 Task: Look for products in the category "Cheddar" from Store Brand only.
Action: Mouse moved to (804, 276)
Screenshot: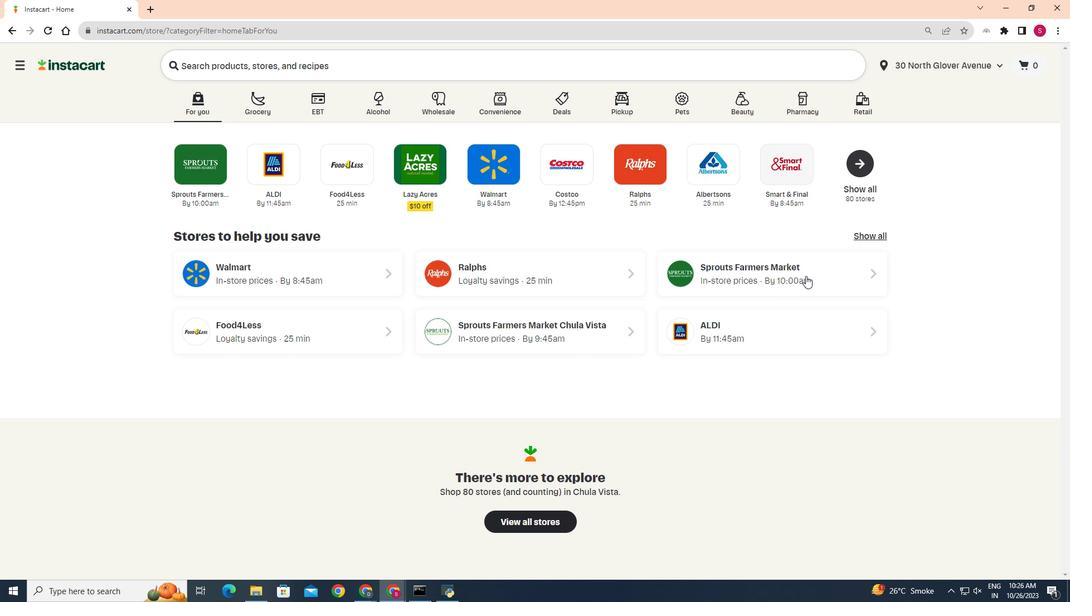 
Action: Mouse pressed left at (804, 276)
Screenshot: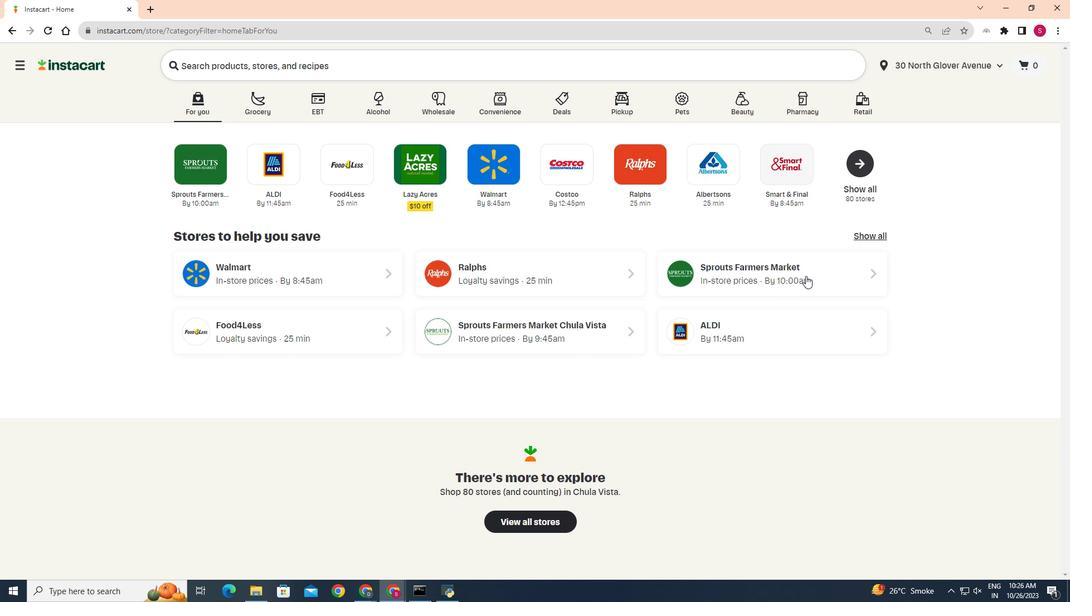 
Action: Mouse moved to (30, 511)
Screenshot: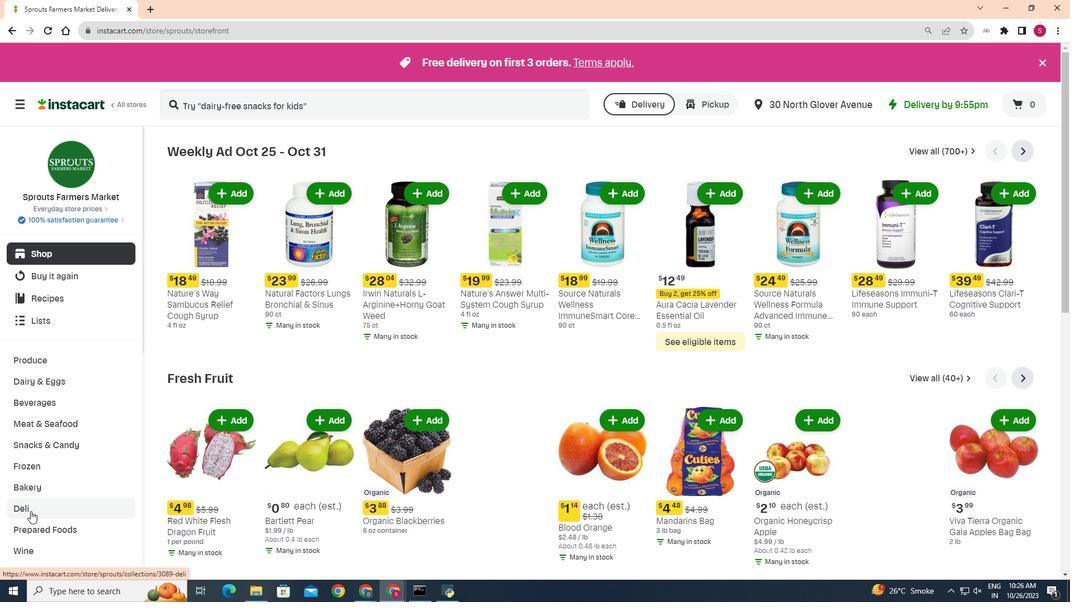
Action: Mouse pressed left at (30, 511)
Screenshot: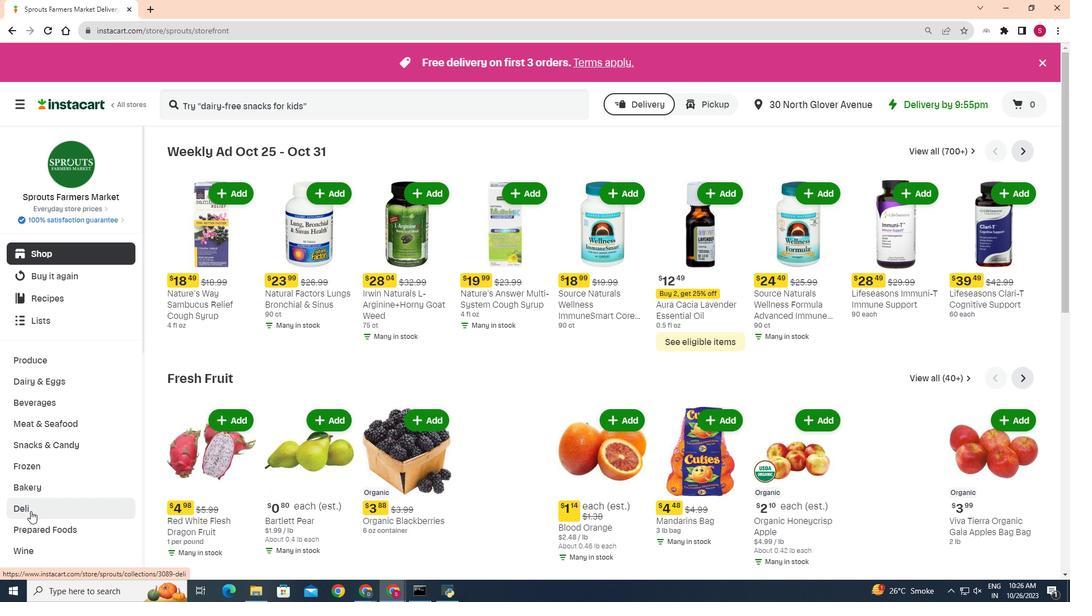 
Action: Mouse moved to (287, 175)
Screenshot: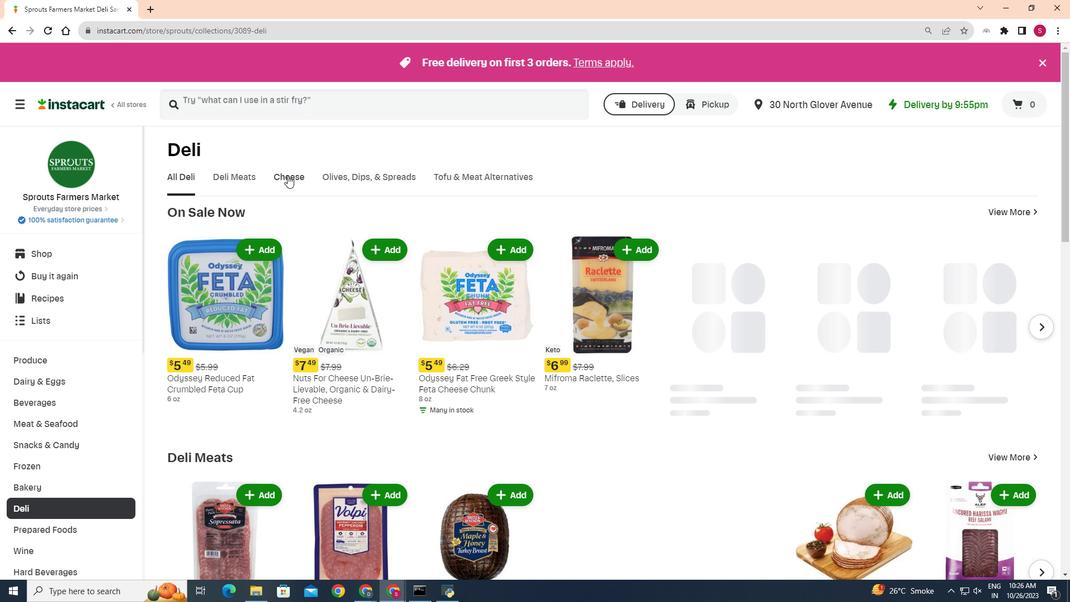 
Action: Mouse pressed left at (287, 175)
Screenshot: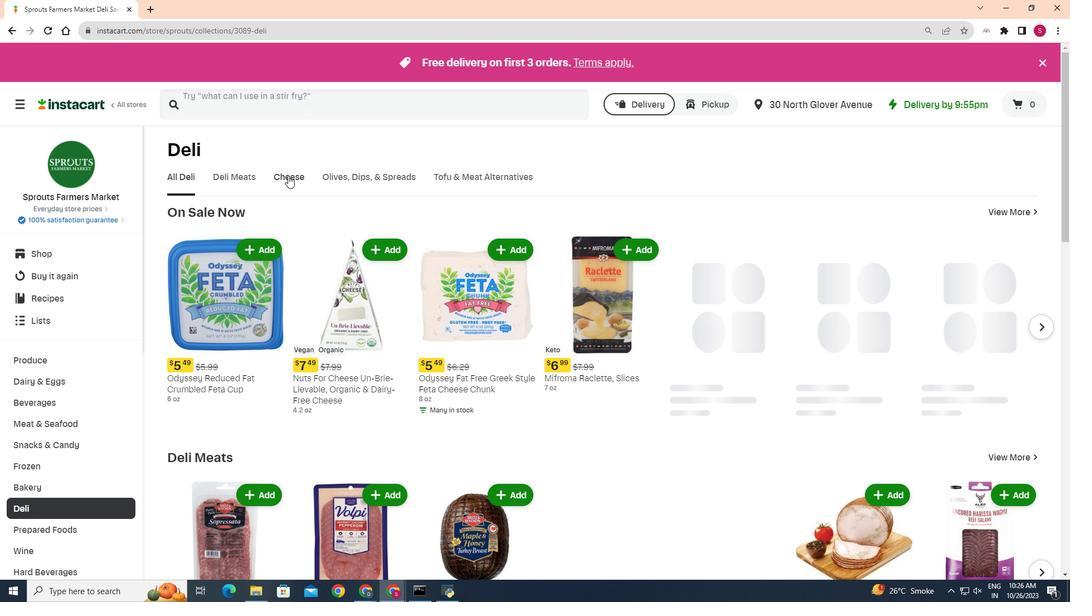 
Action: Mouse moved to (252, 226)
Screenshot: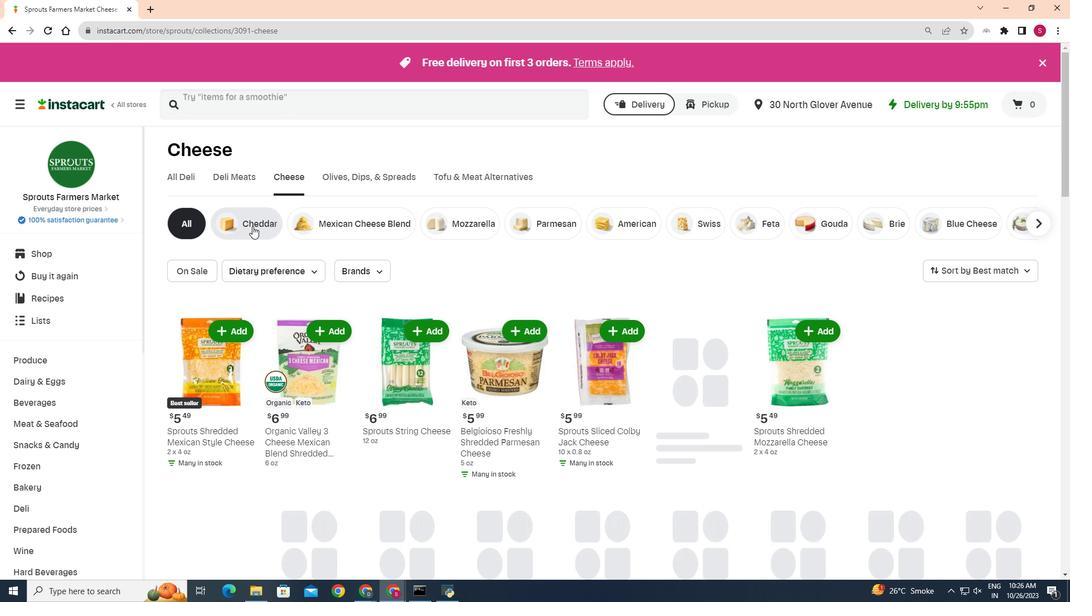 
Action: Mouse pressed left at (252, 226)
Screenshot: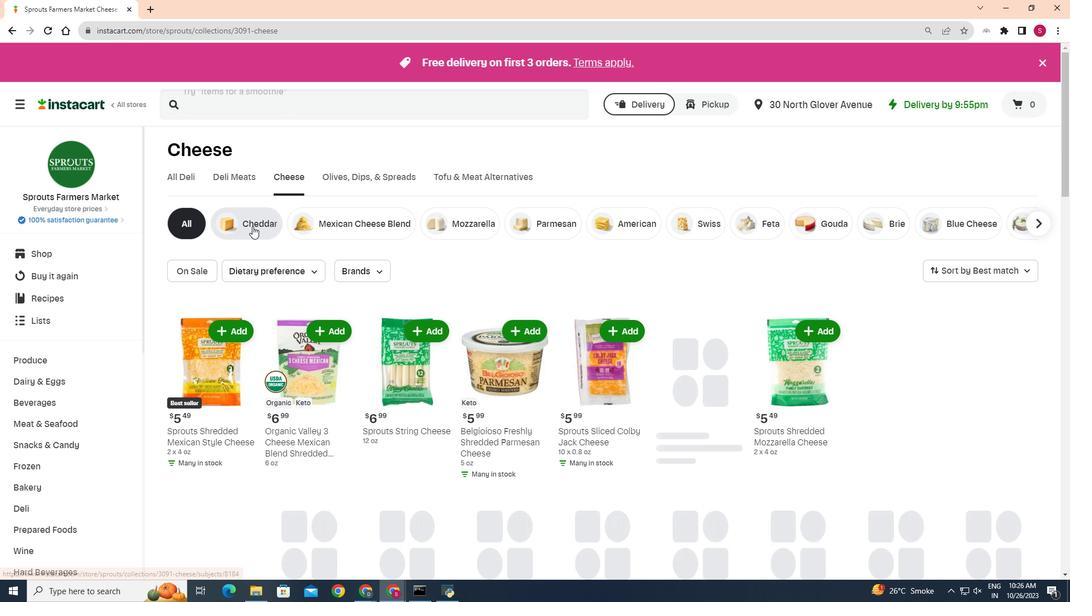 
Action: Mouse moved to (384, 272)
Screenshot: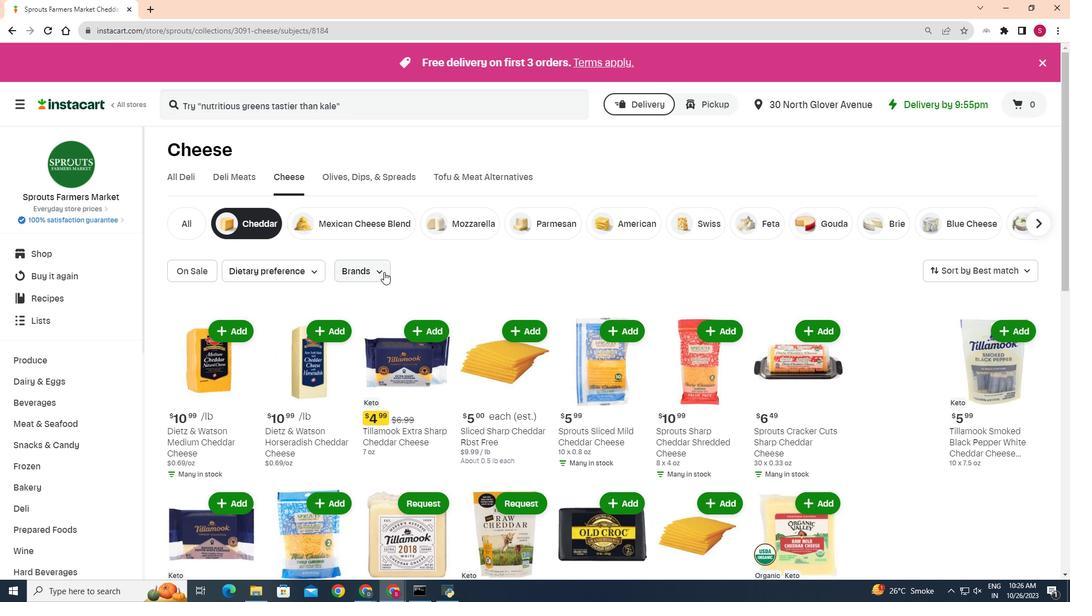 
Action: Mouse pressed left at (384, 272)
Screenshot: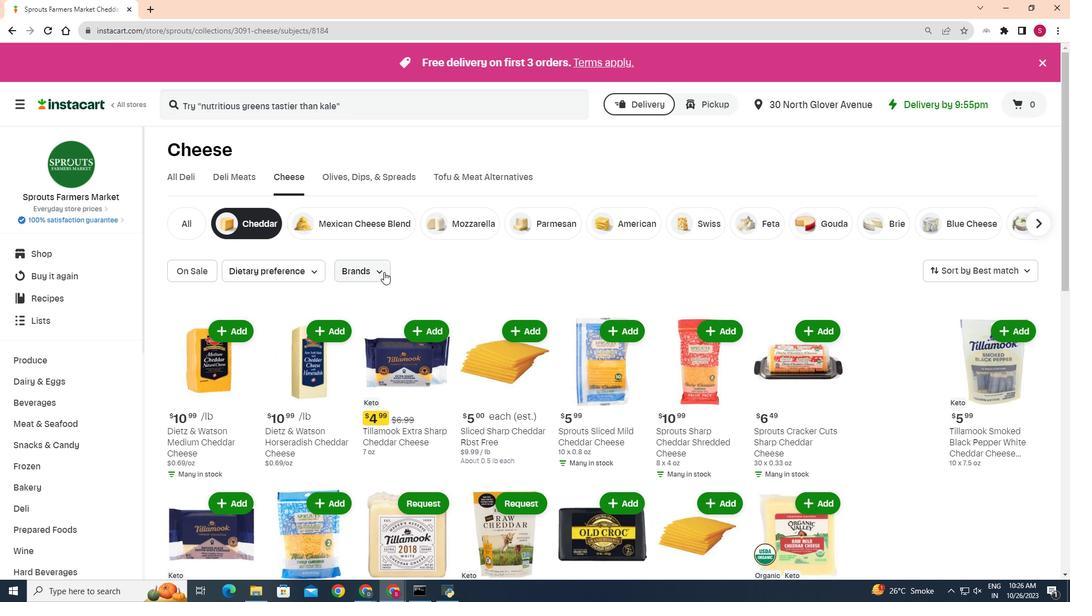 
Action: Mouse moved to (352, 300)
Screenshot: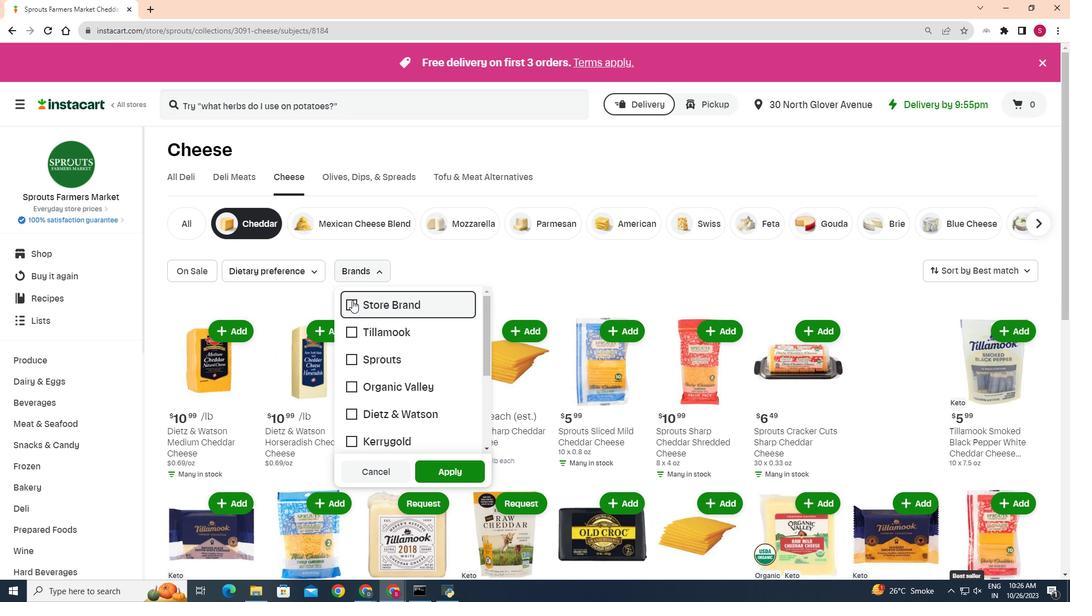 
Action: Mouse pressed left at (352, 300)
Screenshot: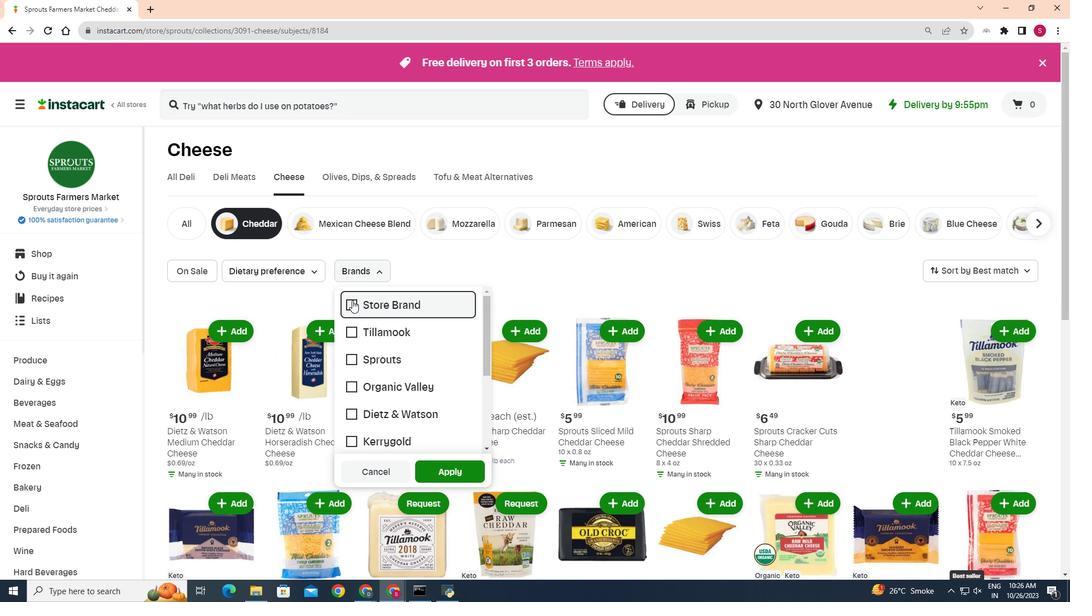 
Action: Mouse moved to (444, 473)
Screenshot: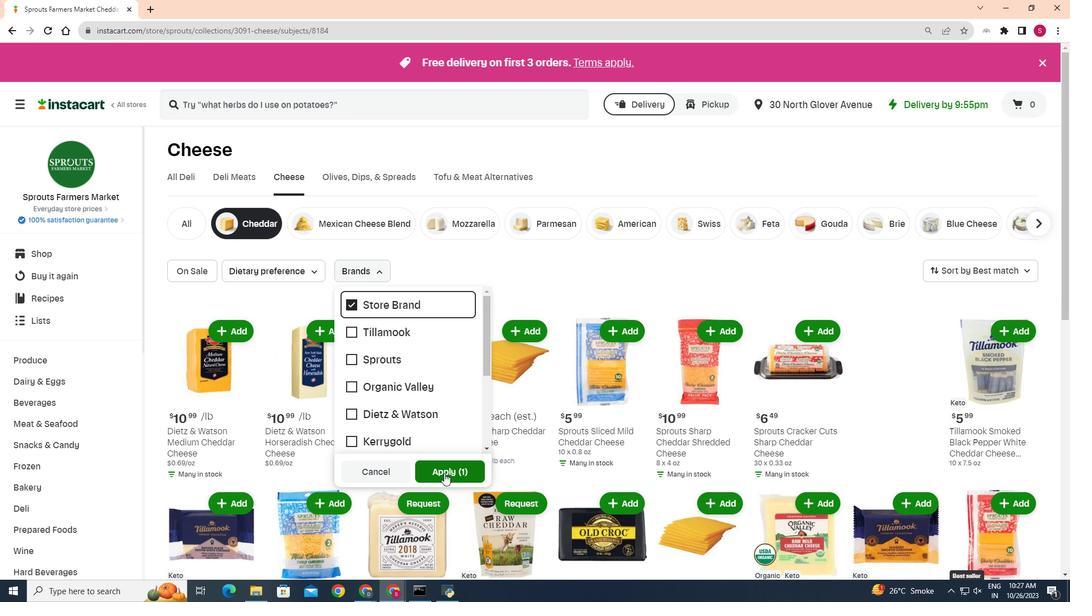 
Action: Mouse pressed left at (444, 473)
Screenshot: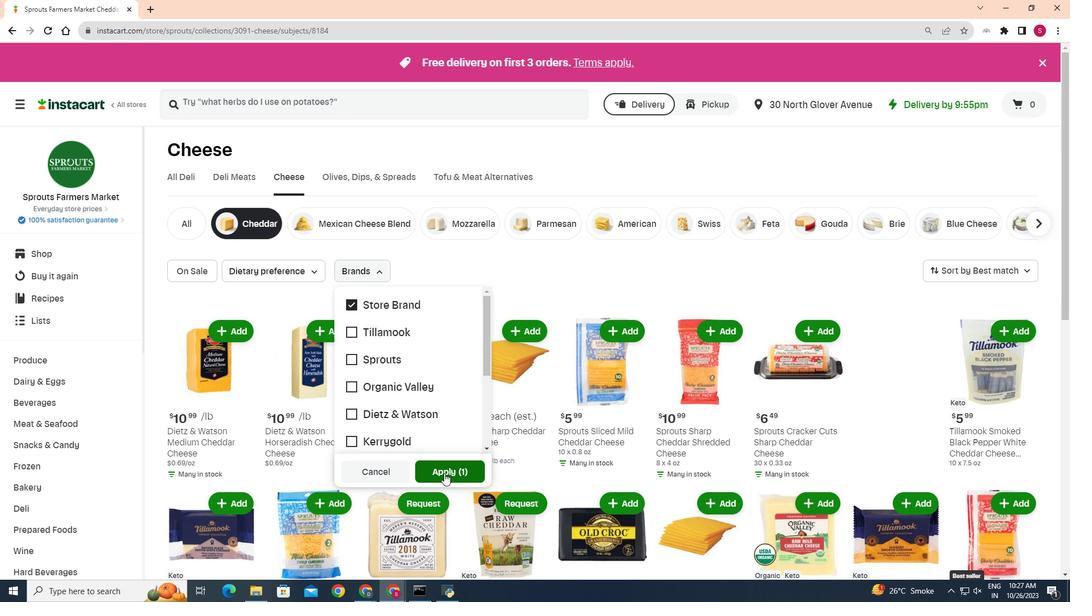 
Action: Mouse moved to (542, 337)
Screenshot: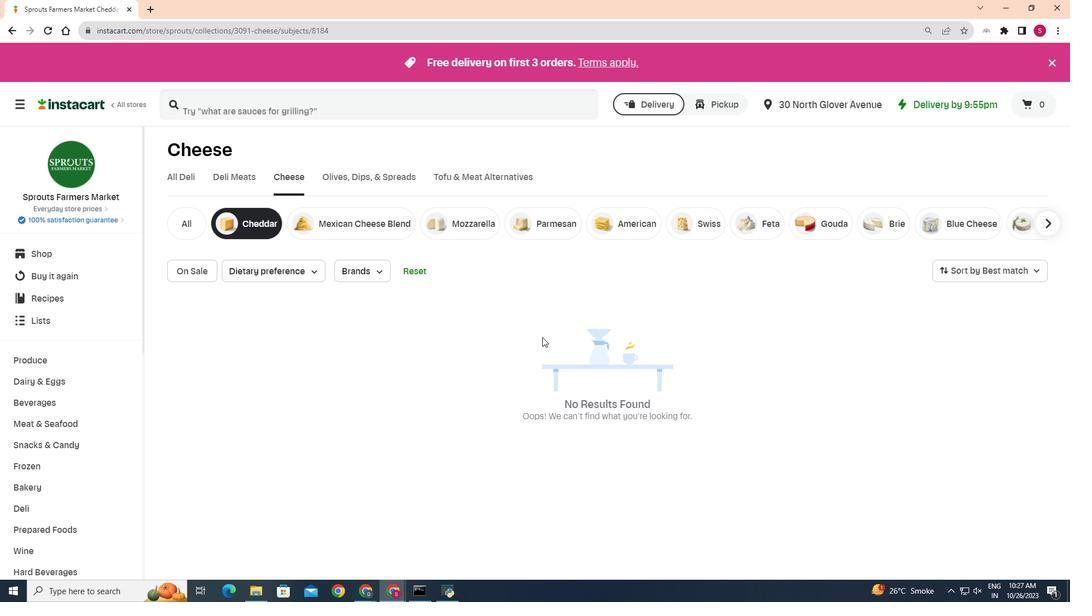 
